 Task: Select the Western(iso 8859-3) in the encoding.
Action: Mouse moved to (15, 587)
Screenshot: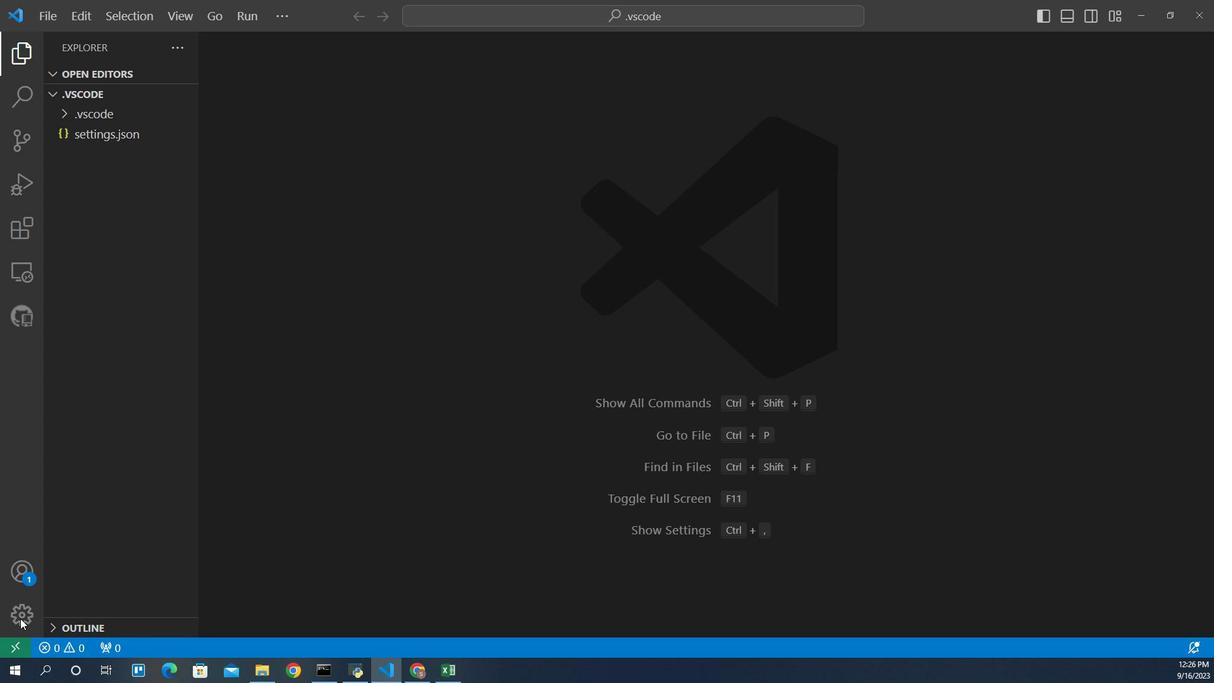 
Action: Mouse pressed left at (15, 587)
Screenshot: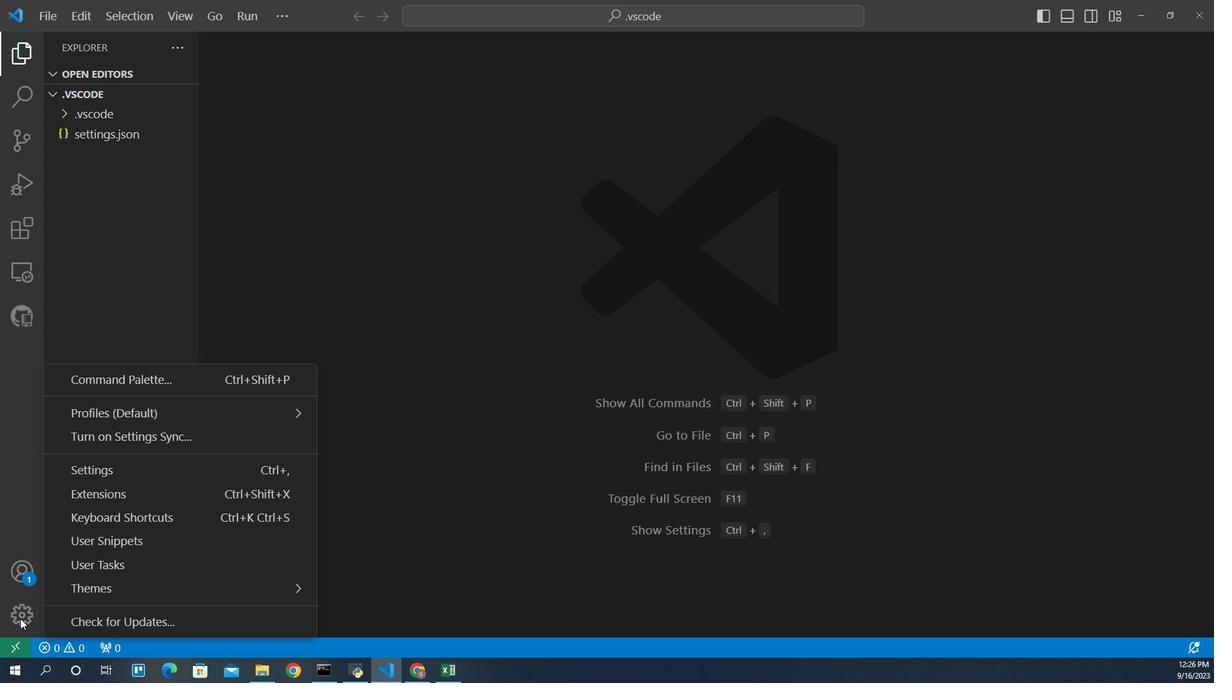 
Action: Mouse moved to (89, 456)
Screenshot: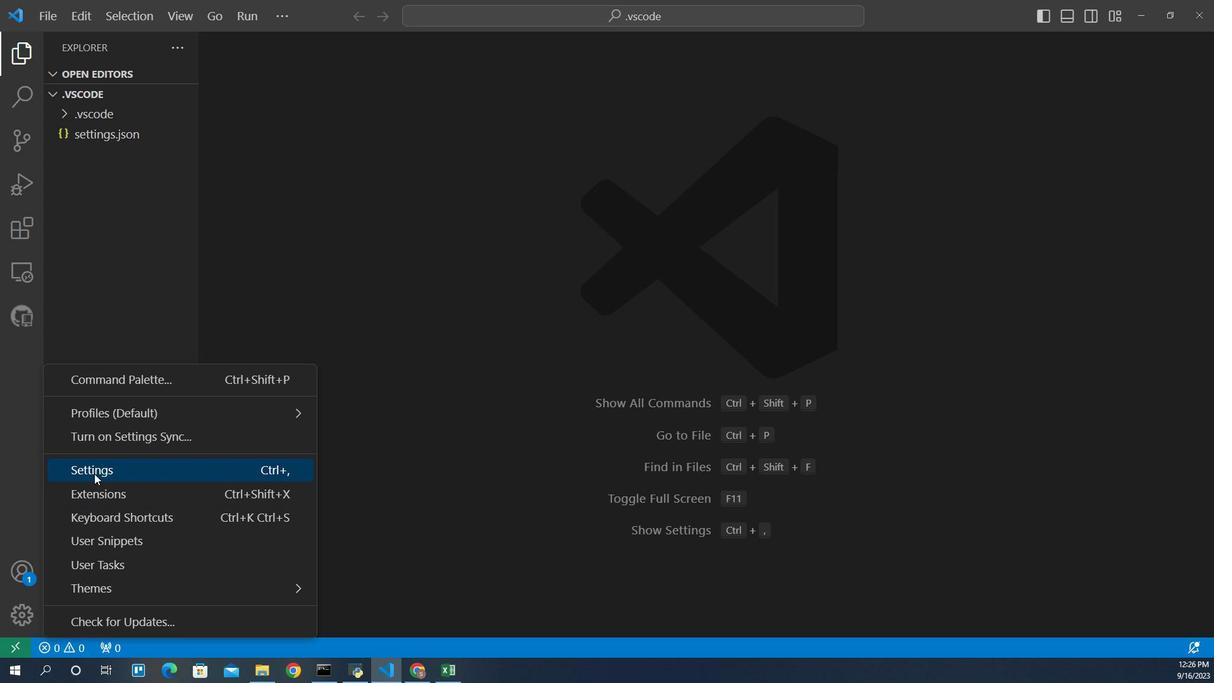 
Action: Mouse pressed left at (89, 456)
Screenshot: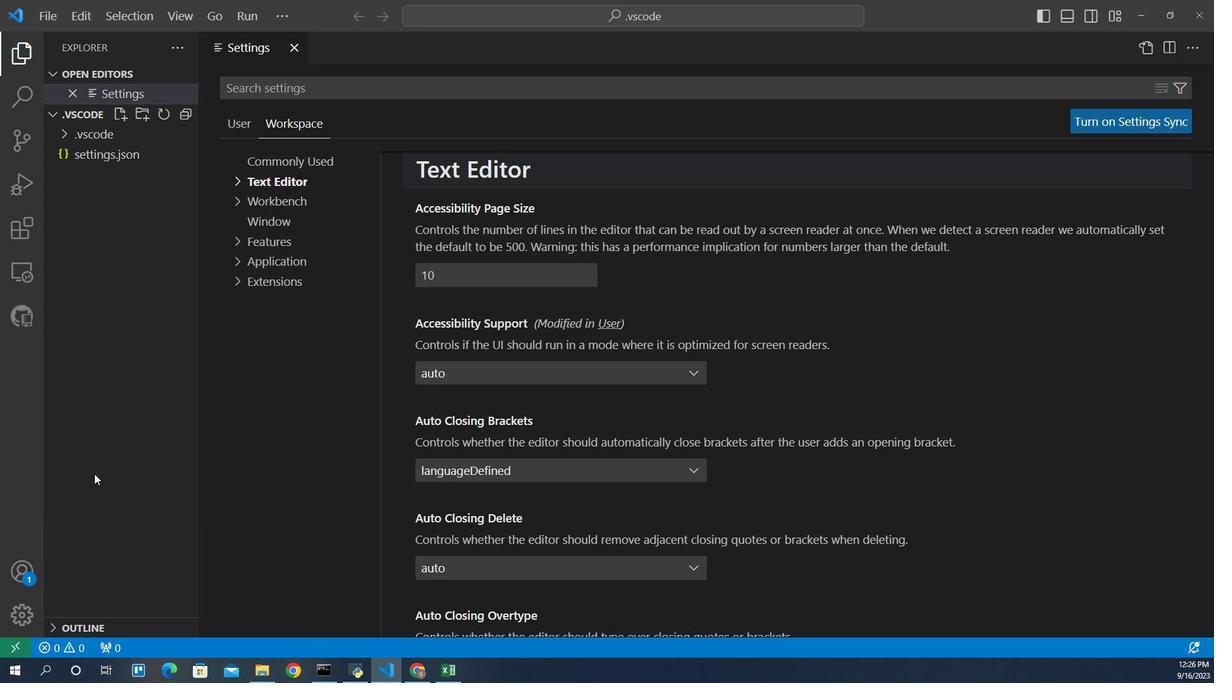 
Action: Mouse moved to (301, 141)
Screenshot: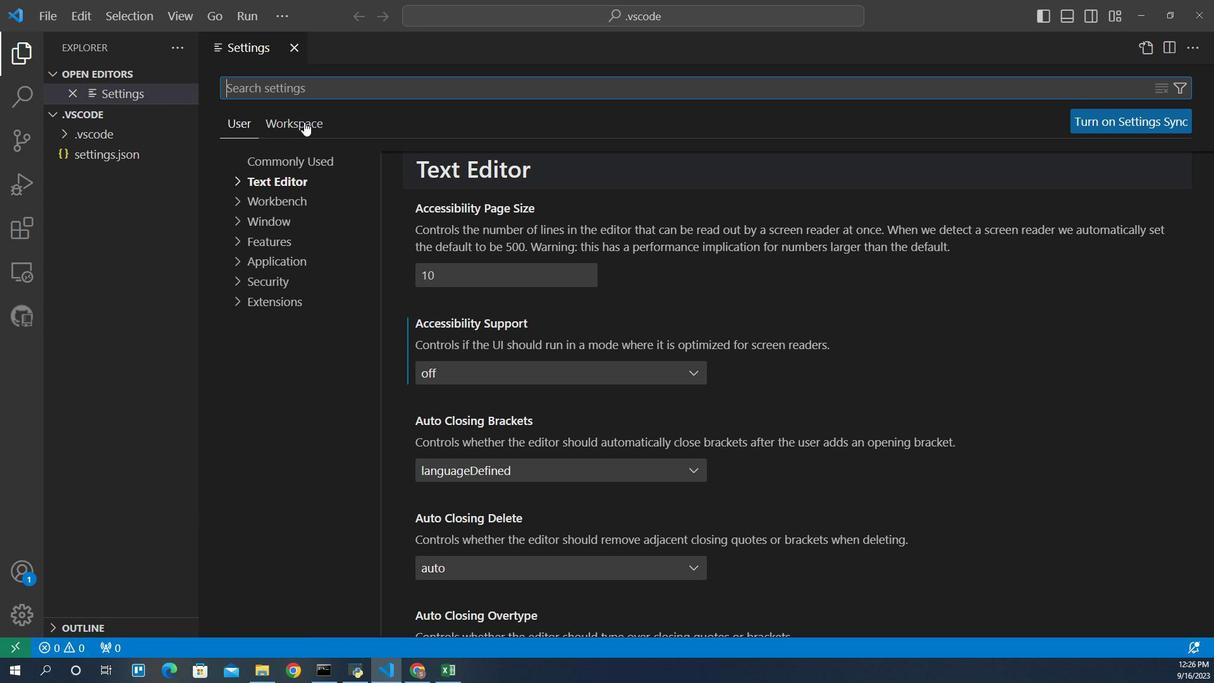 
Action: Mouse pressed left at (301, 141)
Screenshot: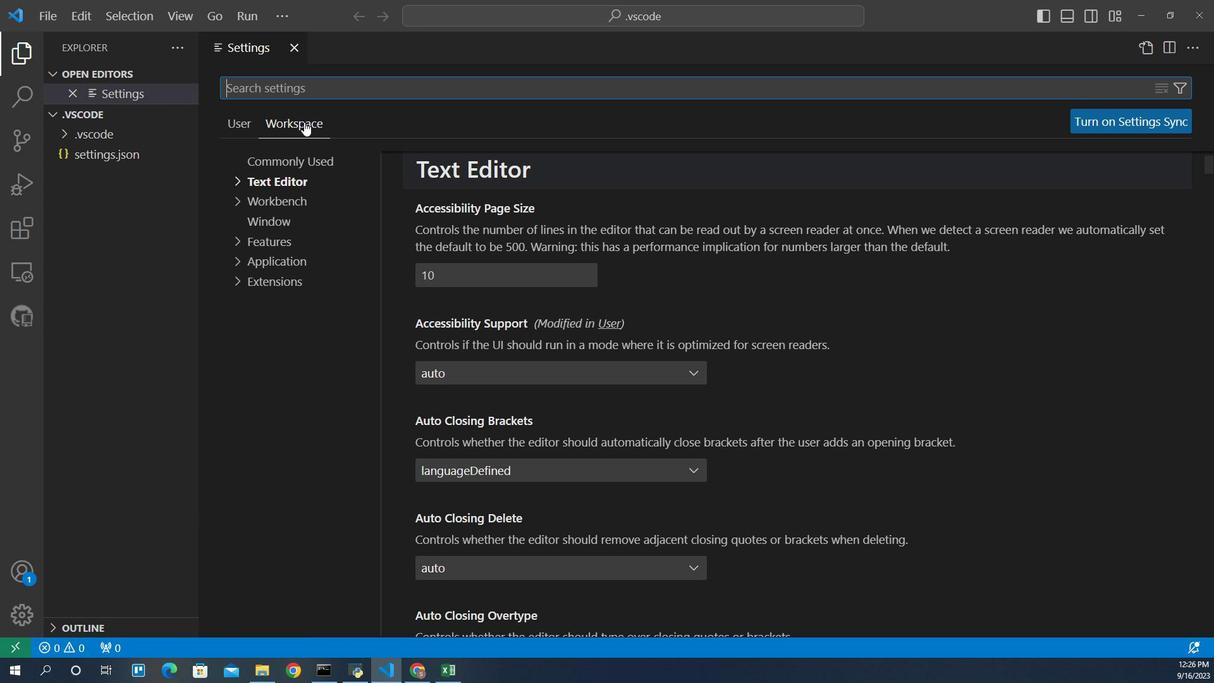 
Action: Mouse moved to (279, 197)
Screenshot: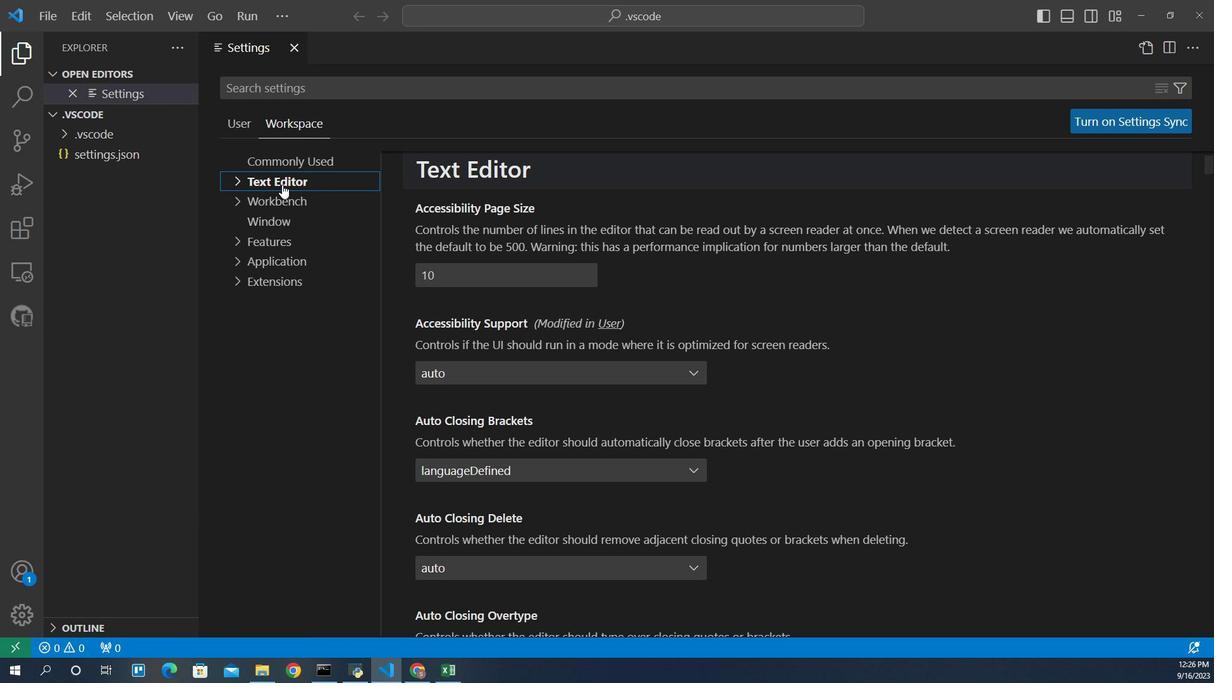 
Action: Mouse pressed left at (279, 197)
Screenshot: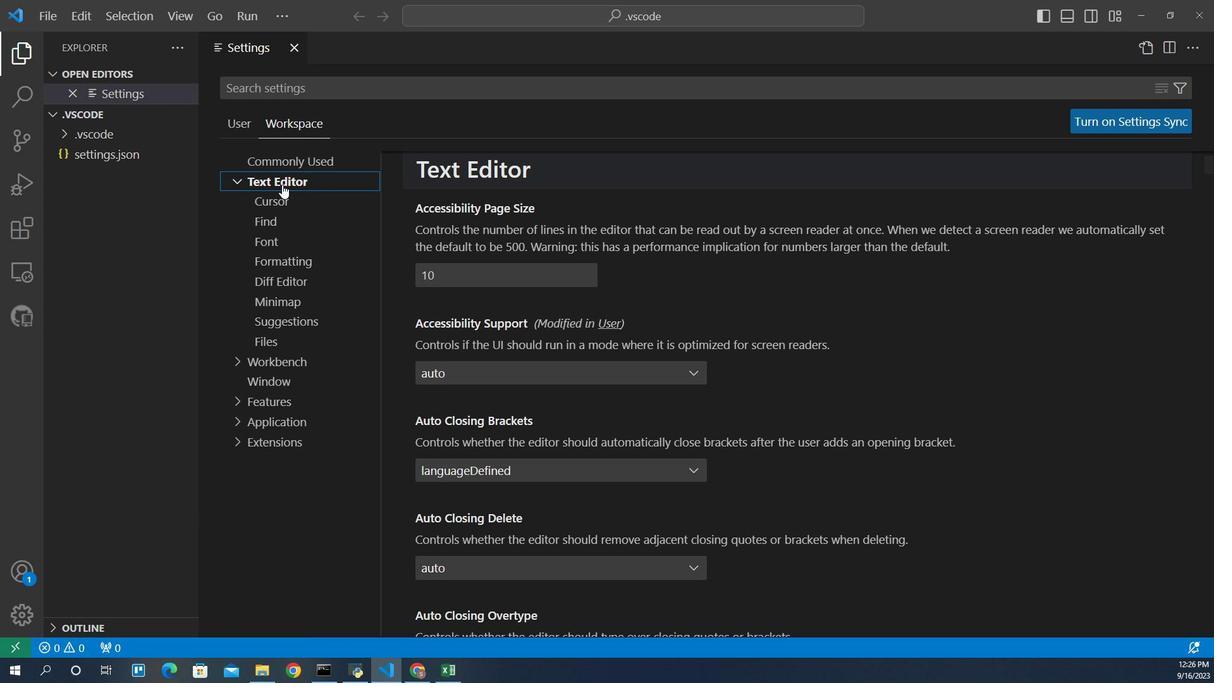 
Action: Mouse moved to (267, 335)
Screenshot: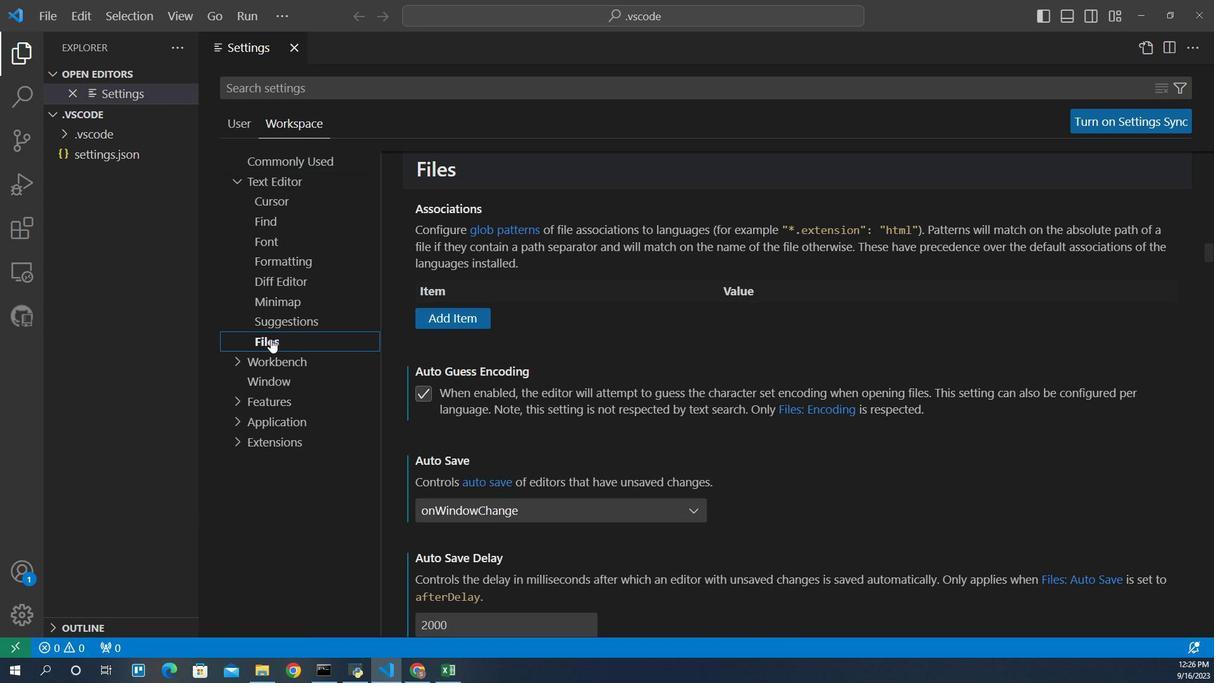 
Action: Mouse pressed left at (267, 335)
Screenshot: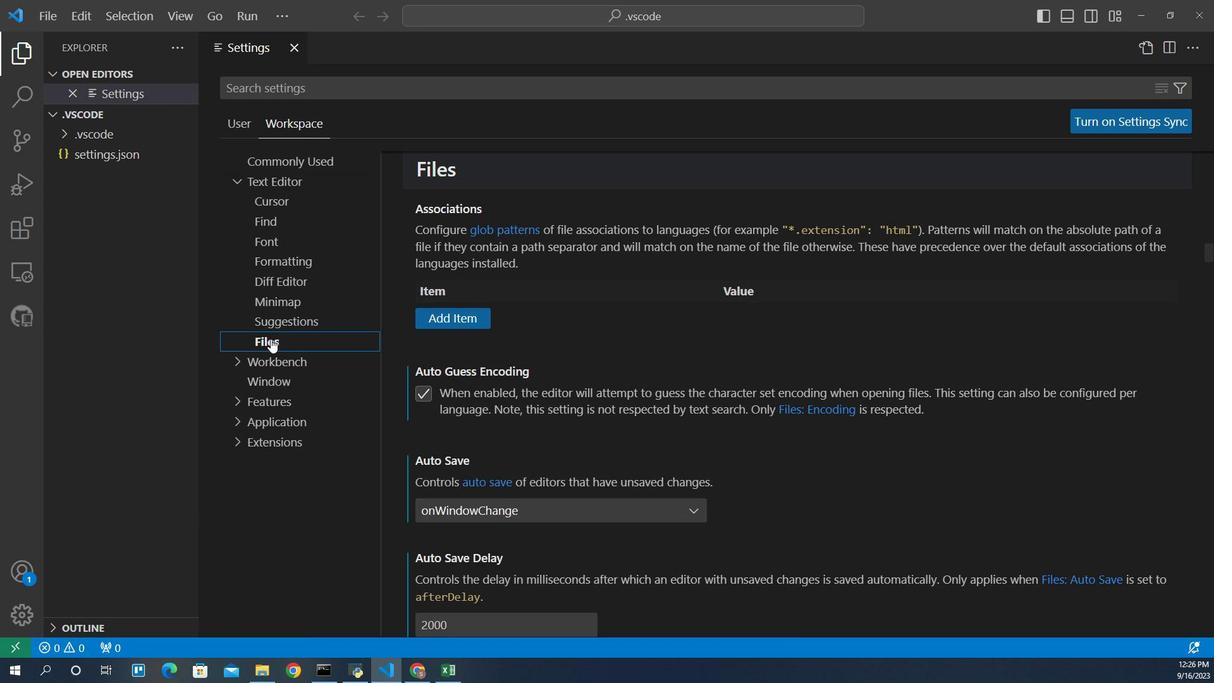 
Action: Mouse moved to (560, 438)
Screenshot: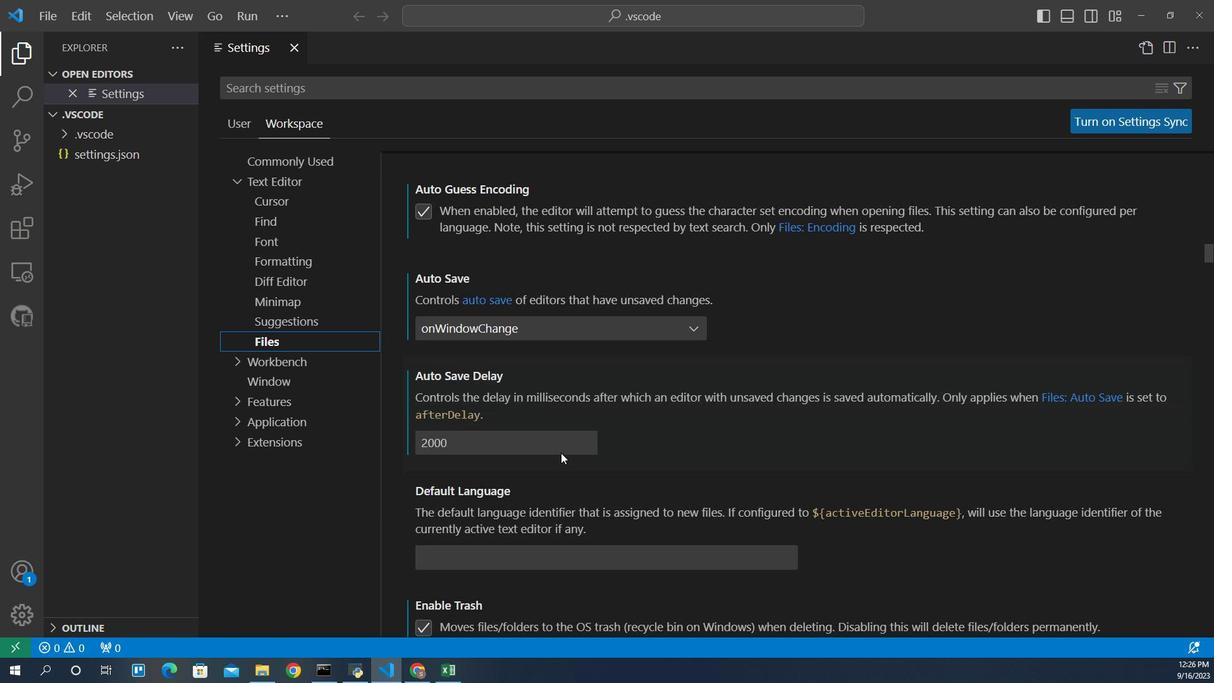 
Action: Mouse scrolled (560, 437) with delta (0, 0)
Screenshot: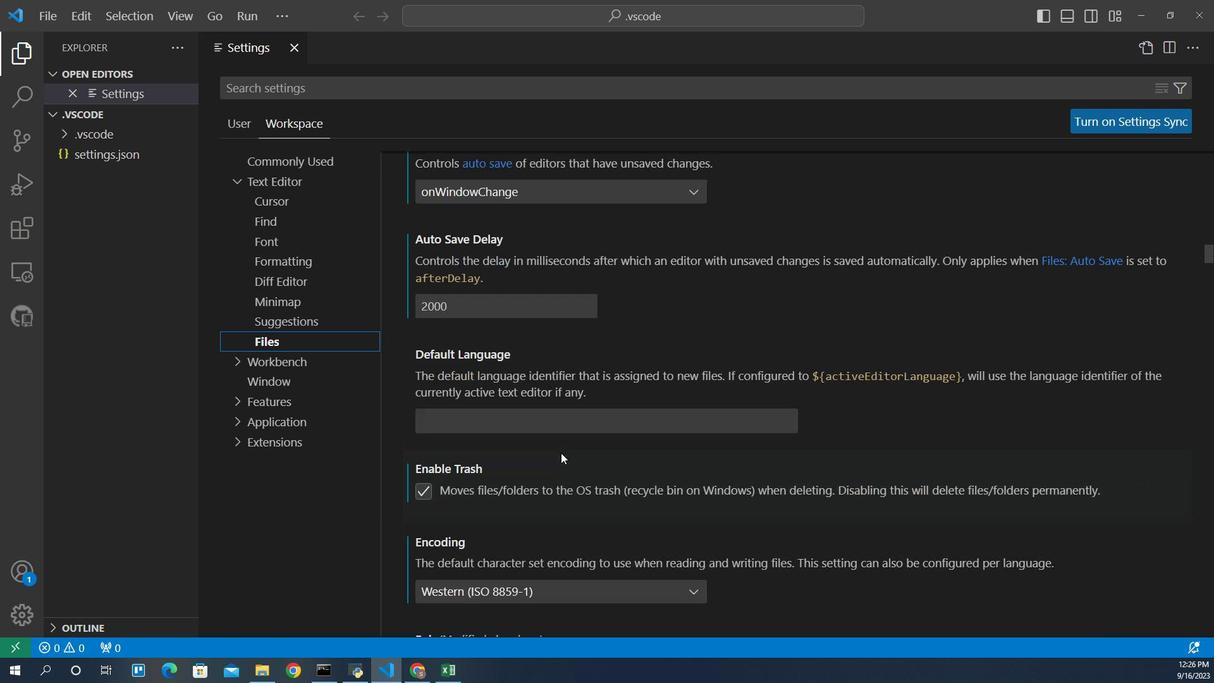 
Action: Mouse scrolled (560, 437) with delta (0, 0)
Screenshot: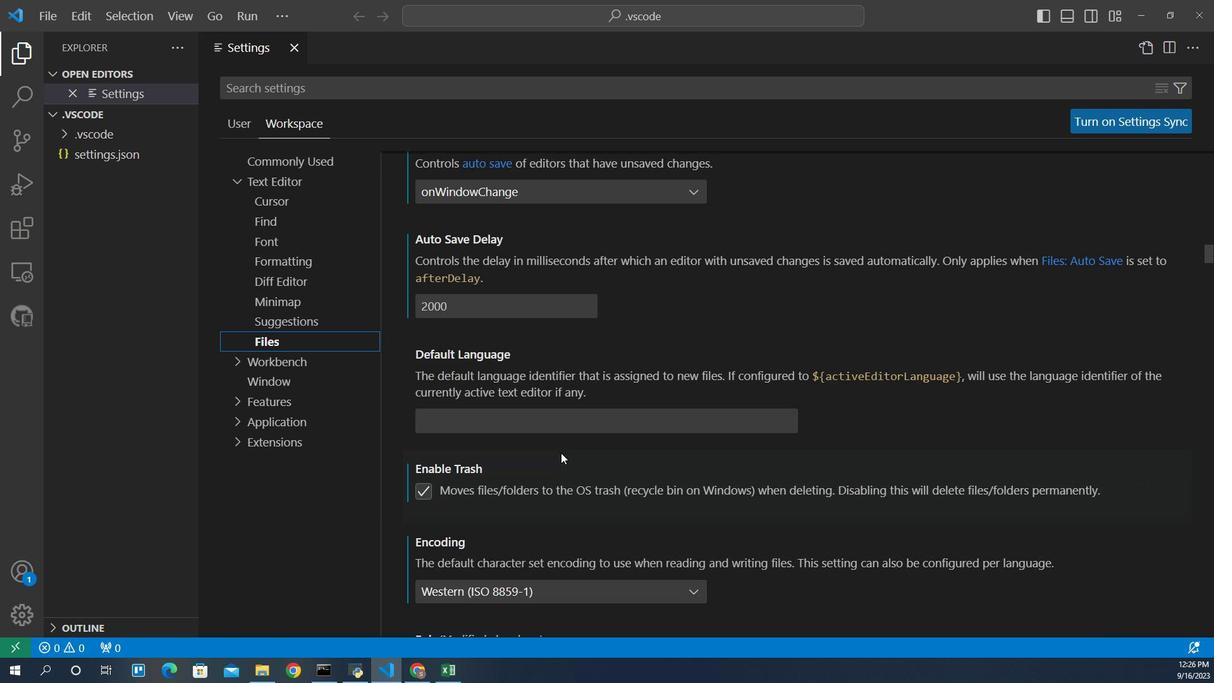 
Action: Mouse scrolled (560, 437) with delta (0, 0)
Screenshot: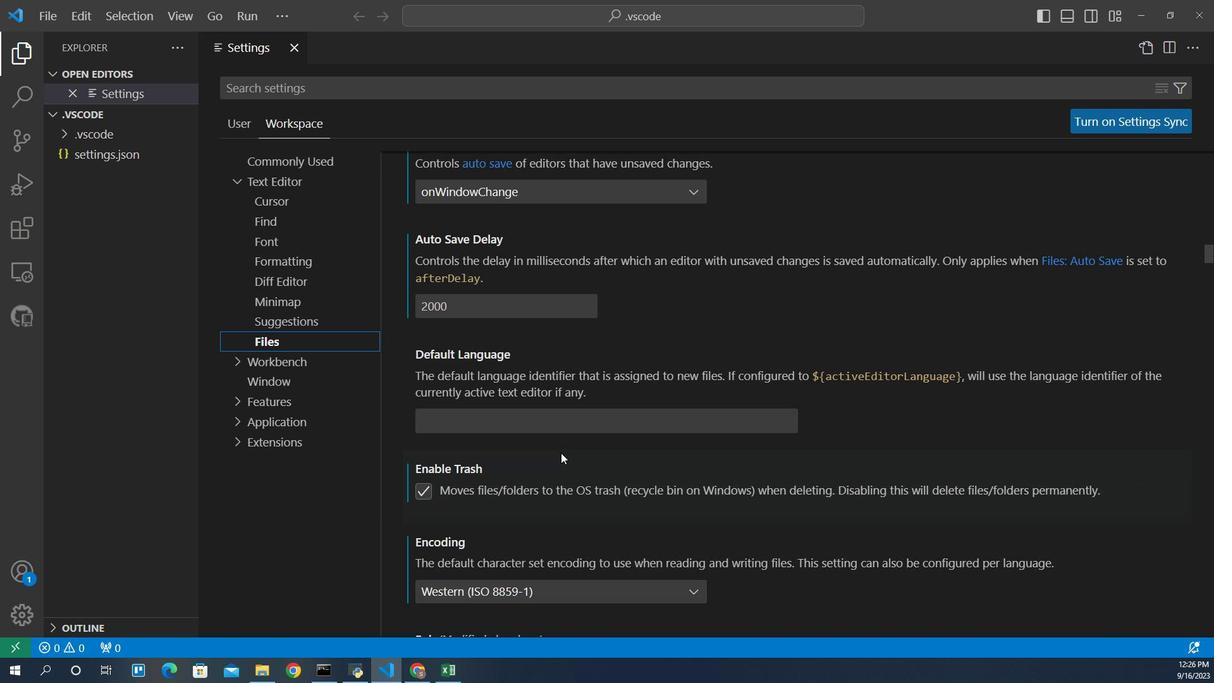 
Action: Mouse scrolled (560, 437) with delta (0, 0)
Screenshot: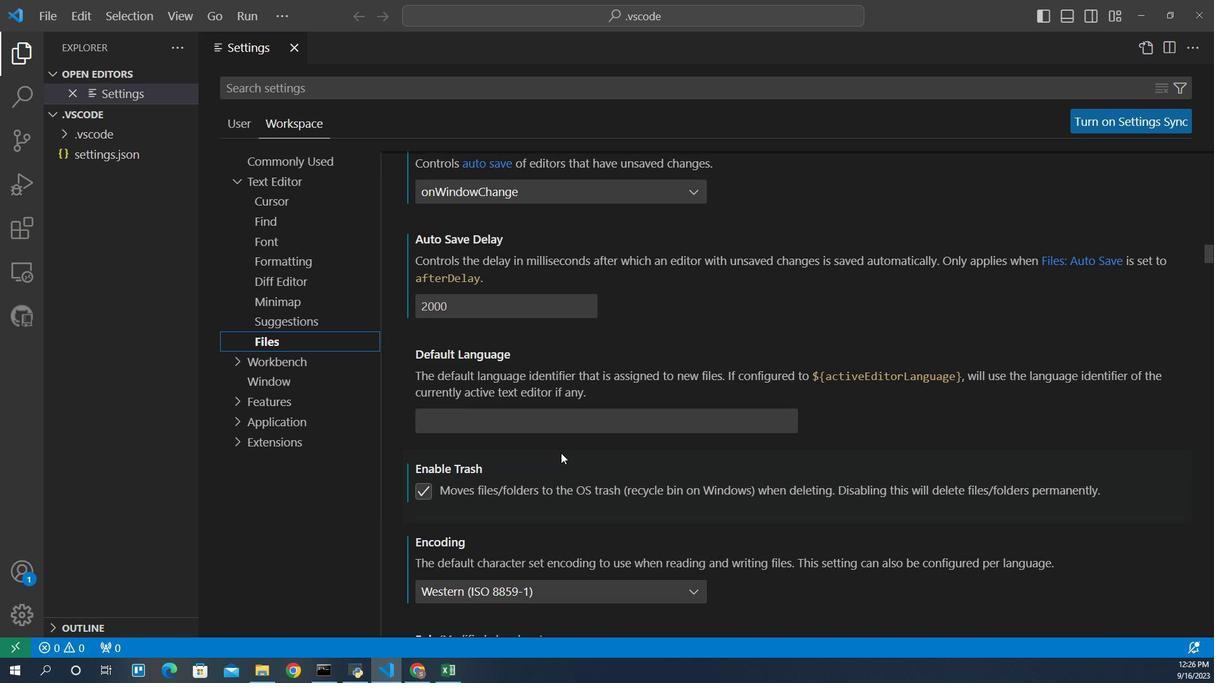 
Action: Mouse scrolled (560, 437) with delta (0, 0)
Screenshot: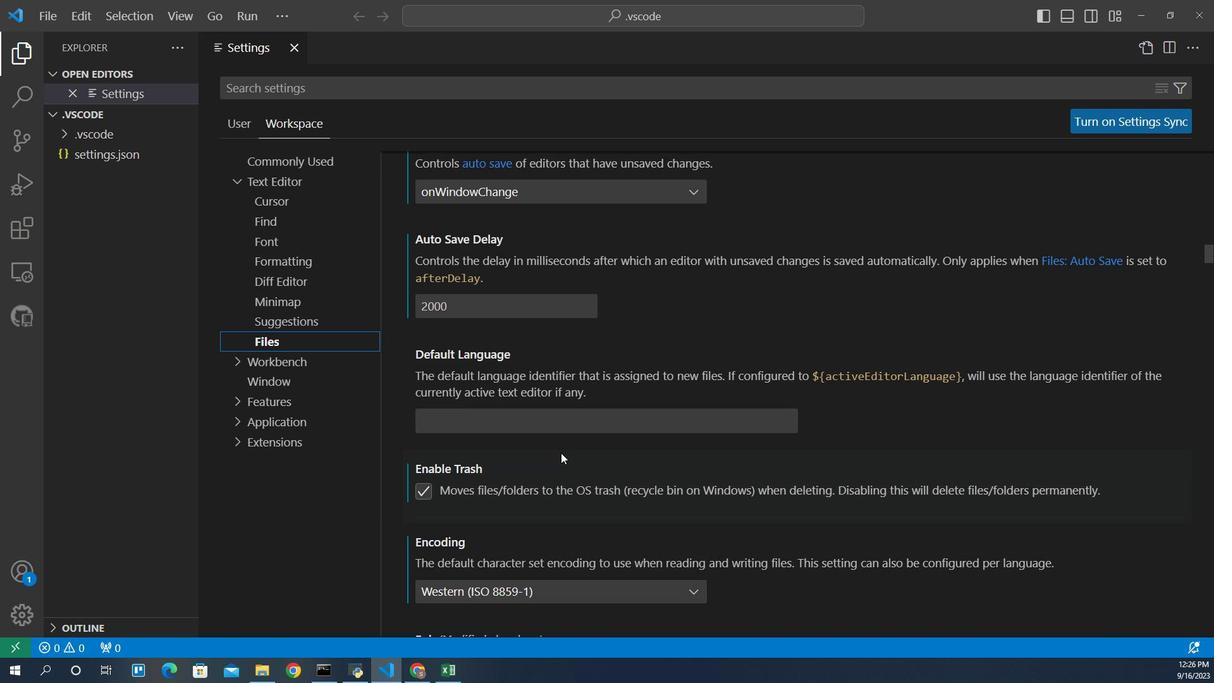 
Action: Mouse scrolled (560, 437) with delta (0, 0)
Screenshot: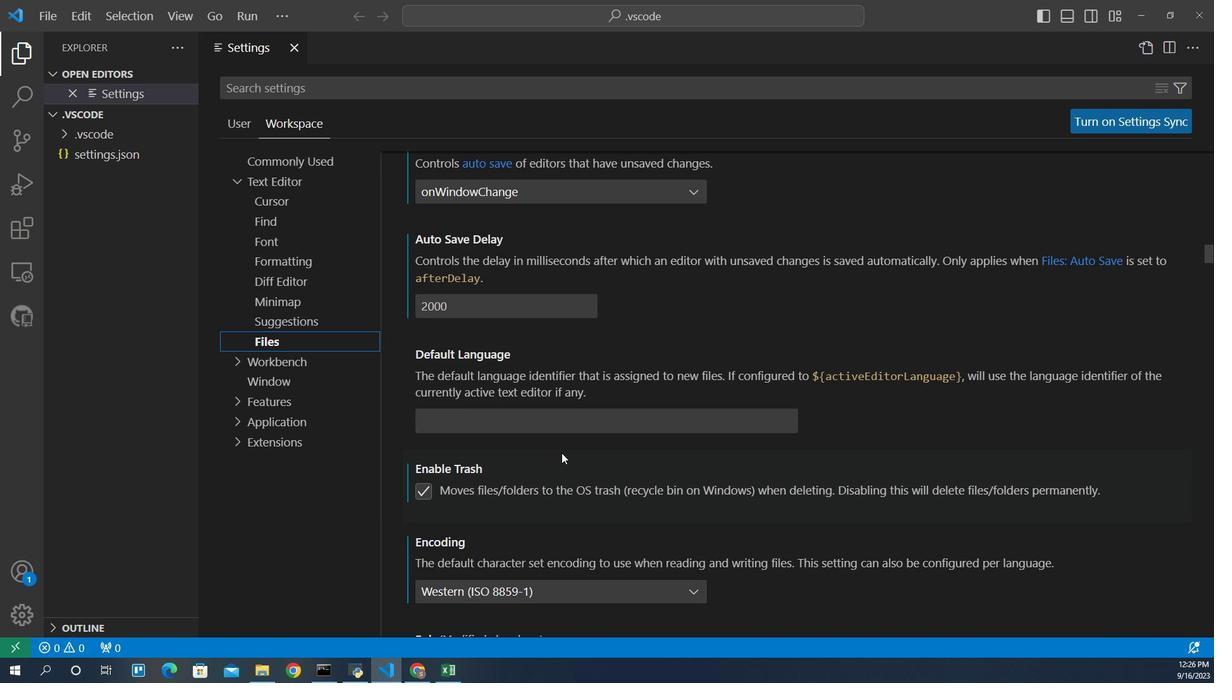 
Action: Mouse scrolled (560, 437) with delta (0, 0)
Screenshot: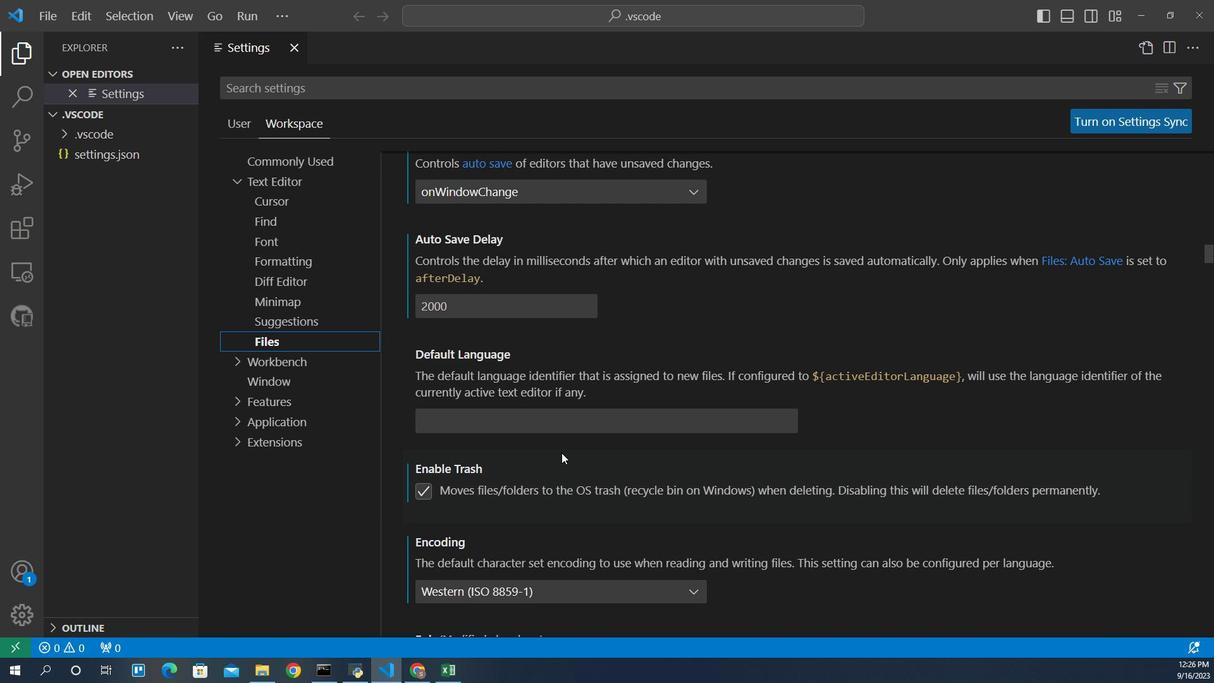 
Action: Mouse moved to (562, 439)
Screenshot: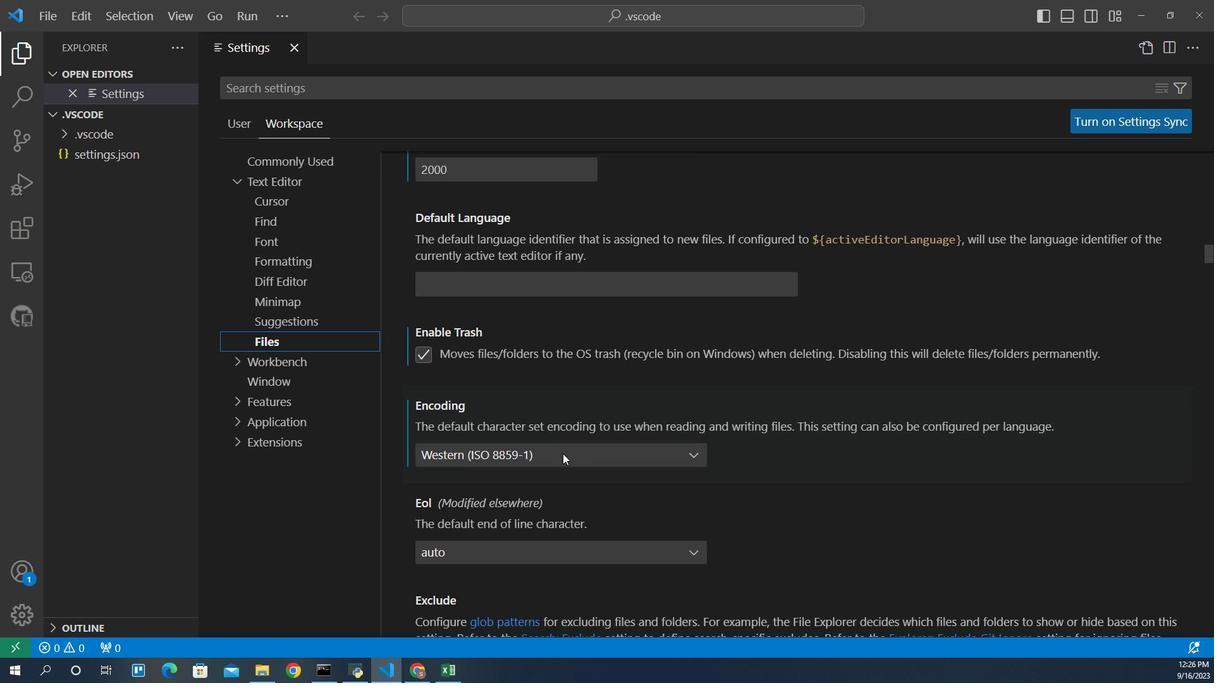 
Action: Mouse scrolled (562, 438) with delta (0, 0)
Screenshot: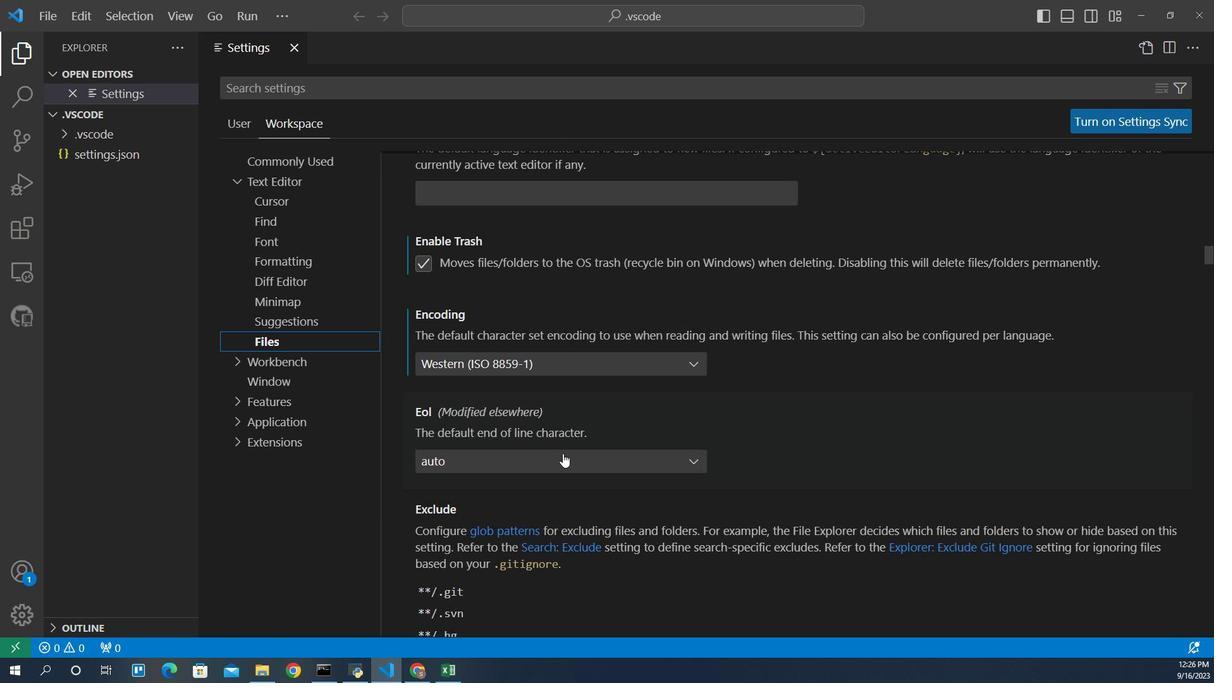 
Action: Mouse scrolled (562, 438) with delta (0, 0)
Screenshot: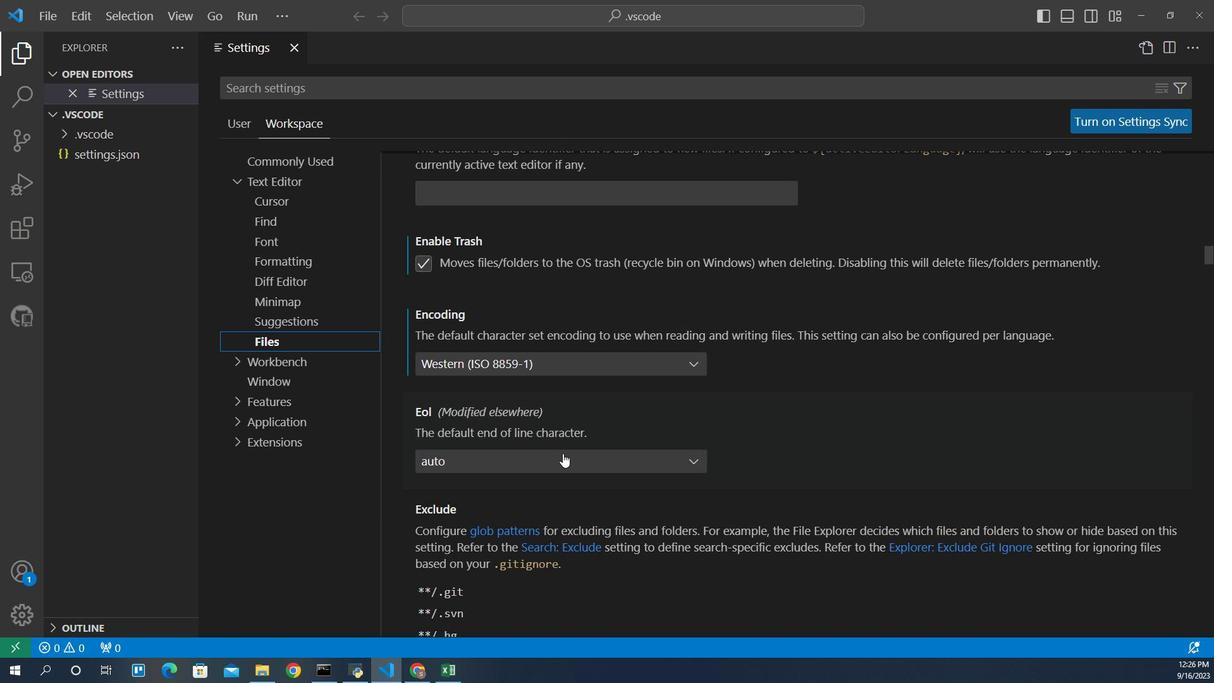 
Action: Mouse scrolled (562, 438) with delta (0, 0)
Screenshot: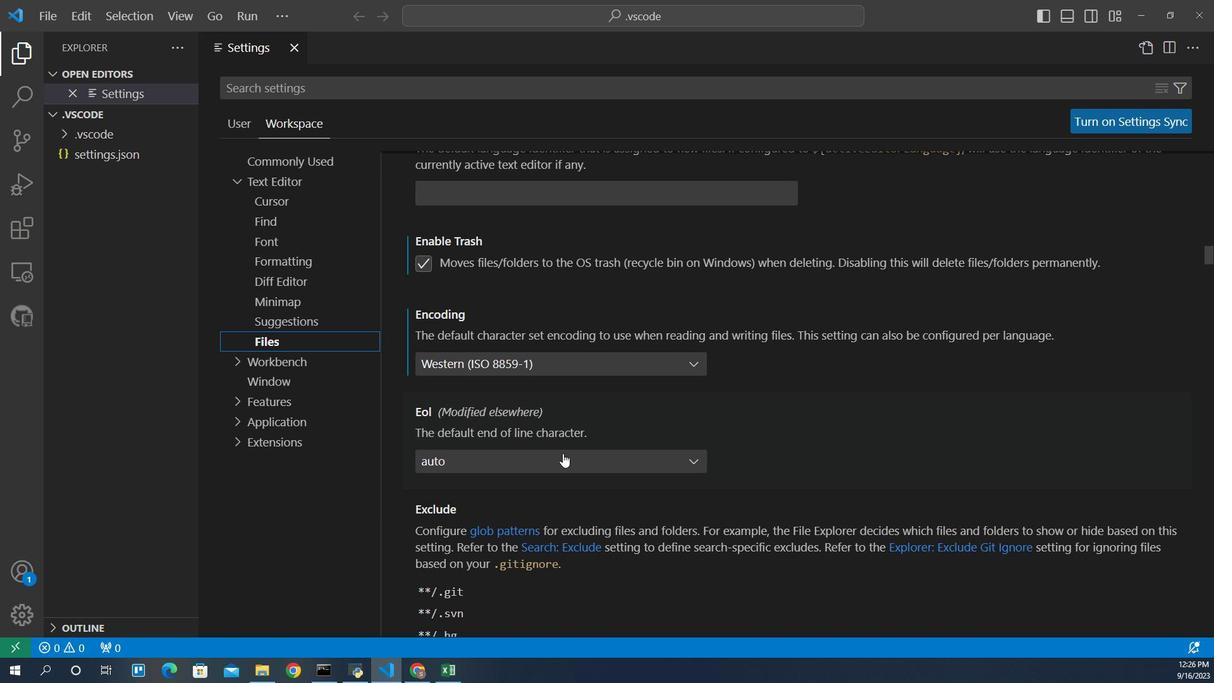 
Action: Mouse scrolled (562, 438) with delta (0, 0)
Screenshot: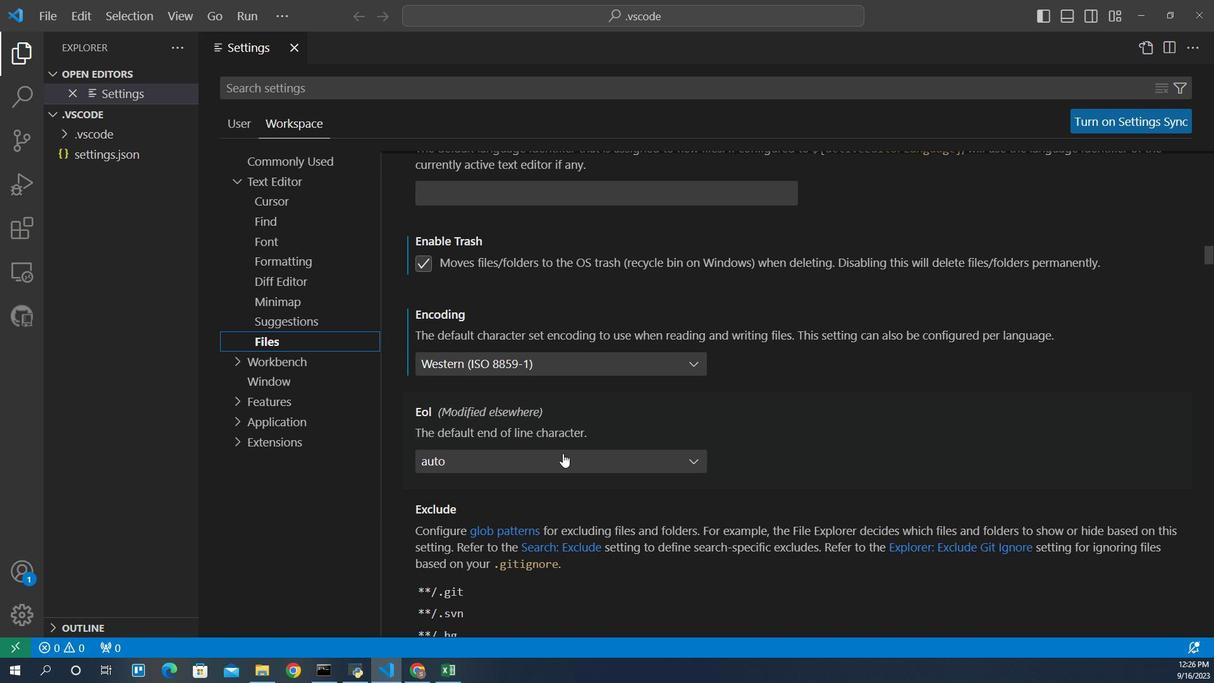 
Action: Mouse scrolled (562, 438) with delta (0, 0)
Screenshot: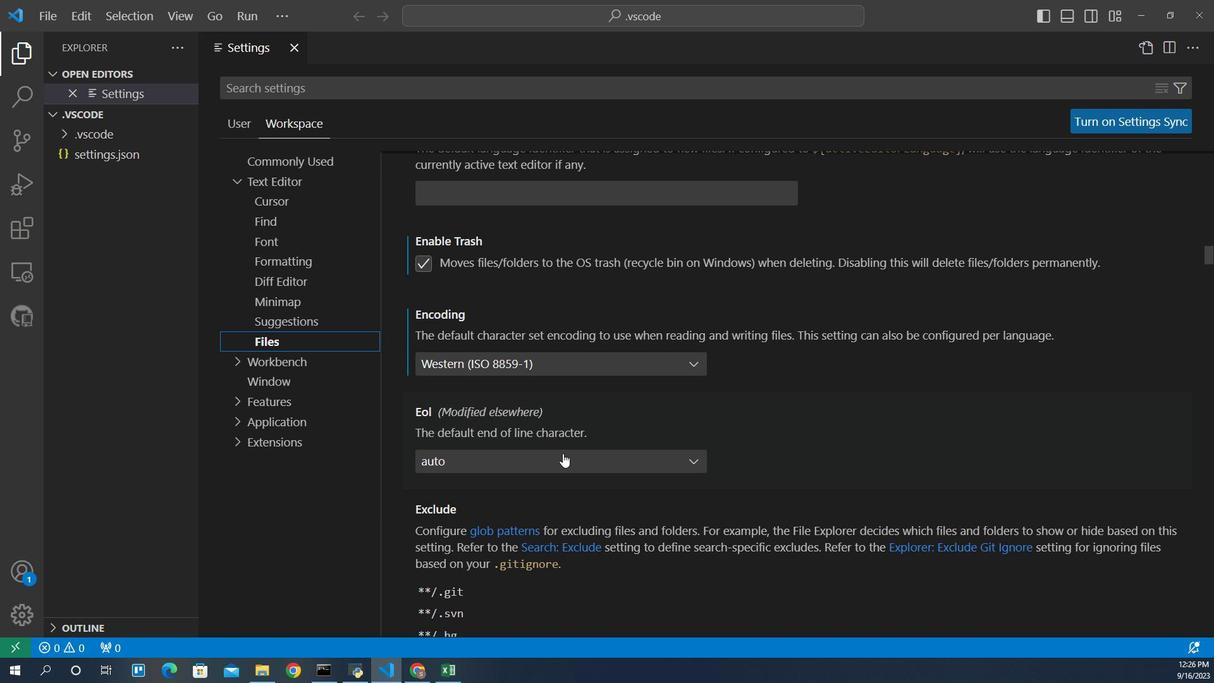 
Action: Mouse moved to (569, 361)
Screenshot: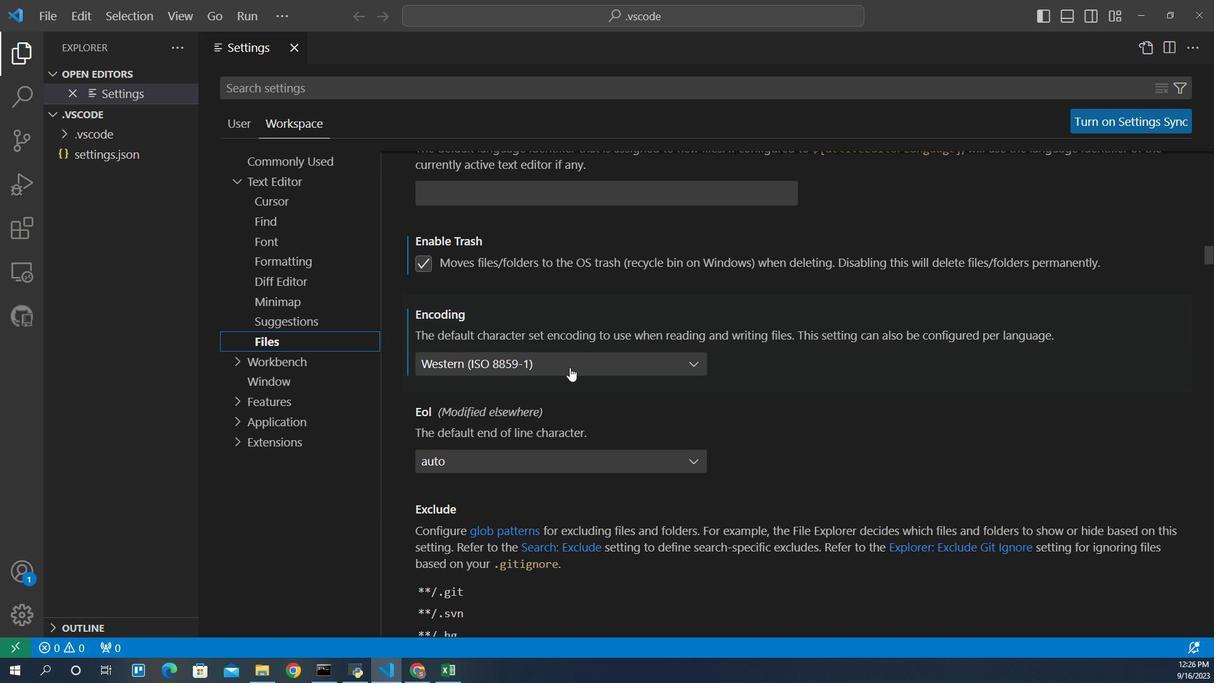 
Action: Mouse pressed left at (569, 361)
Screenshot: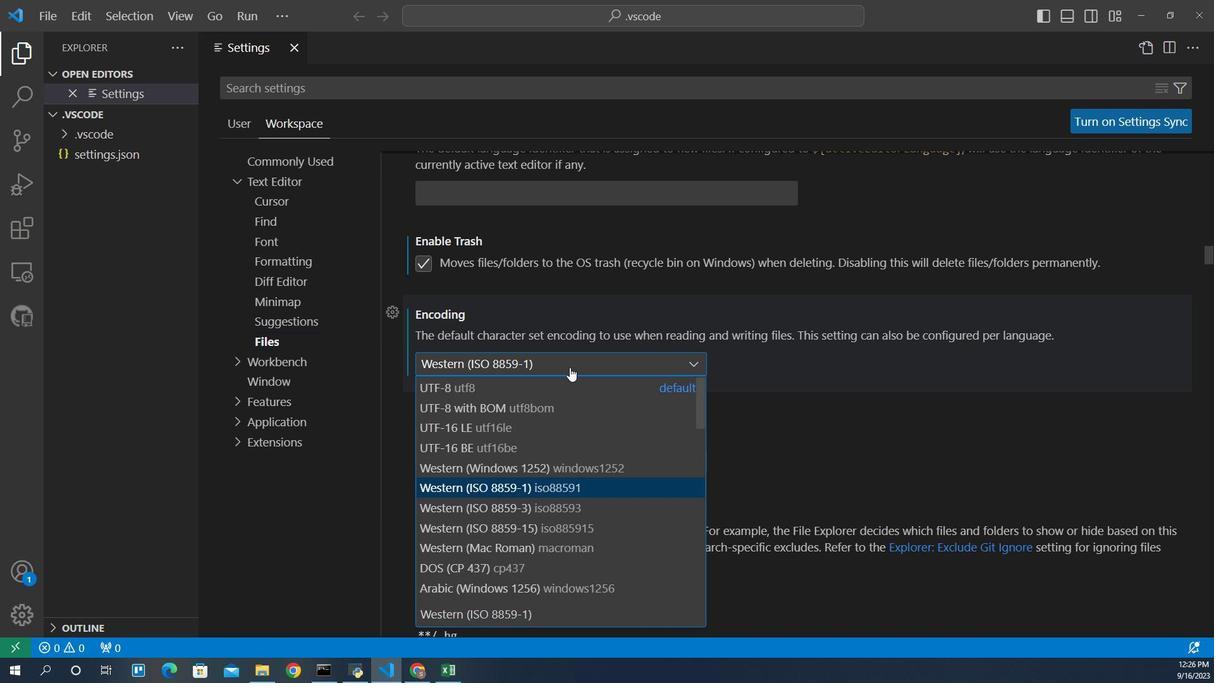 
Action: Mouse moved to (532, 489)
Screenshot: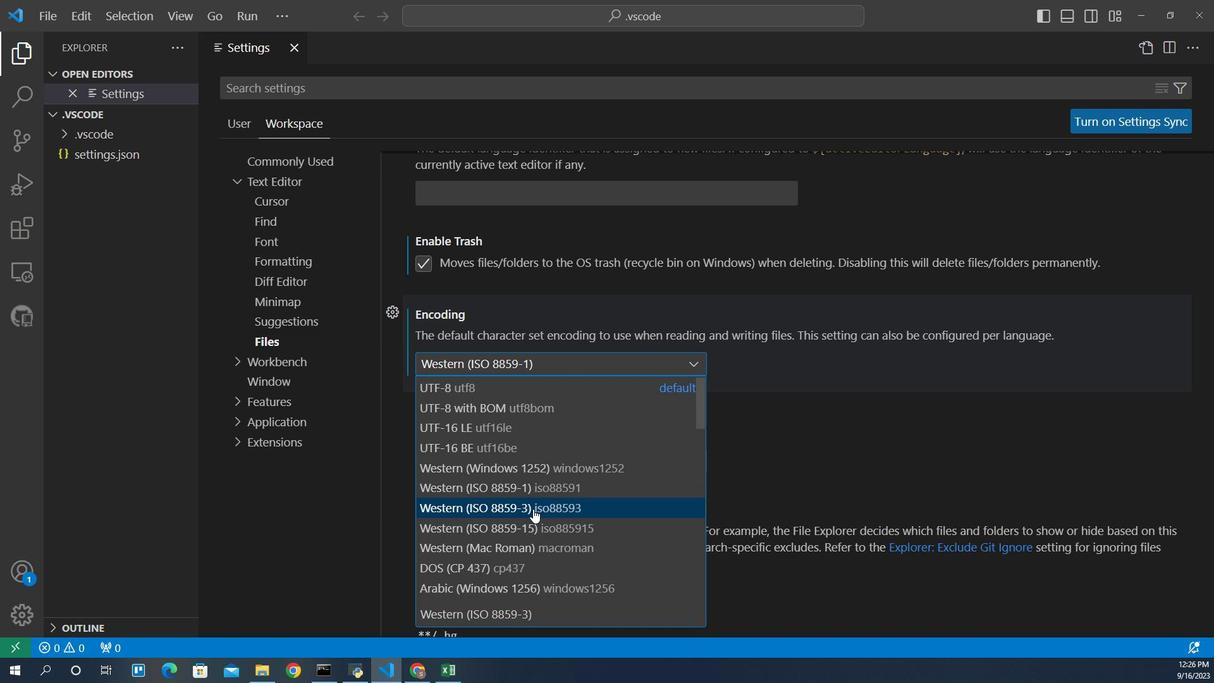 
Action: Mouse pressed left at (532, 489)
Screenshot: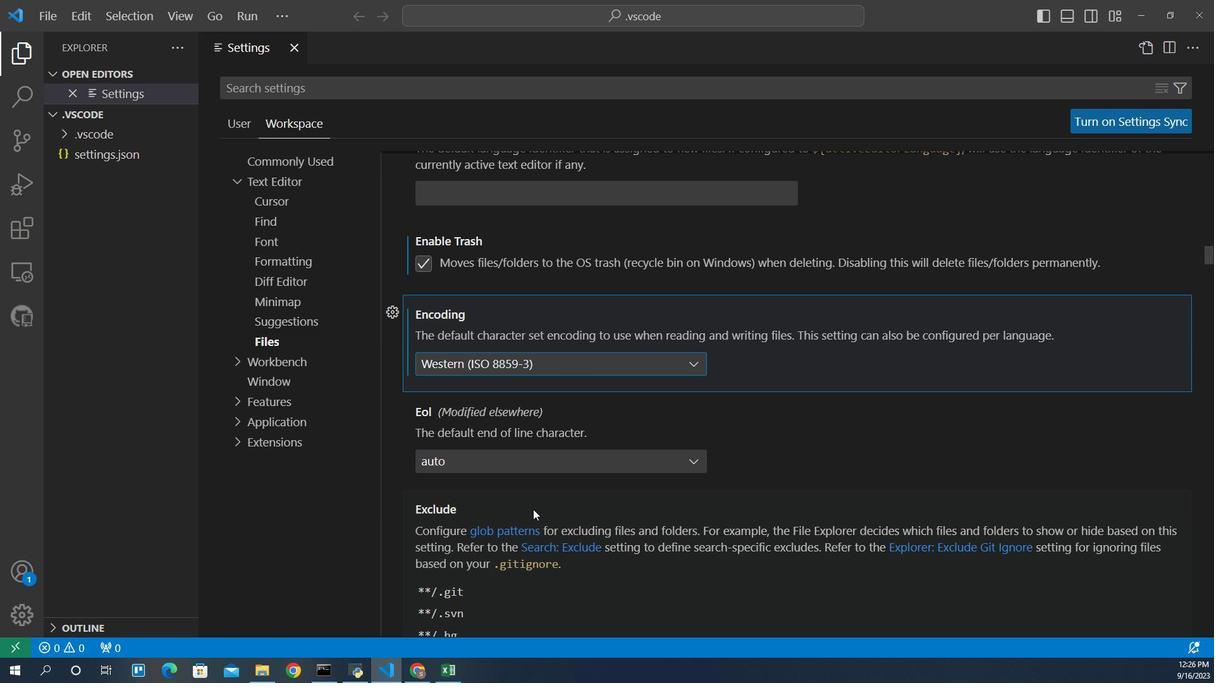 
Action: Mouse moved to (530, 377)
Screenshot: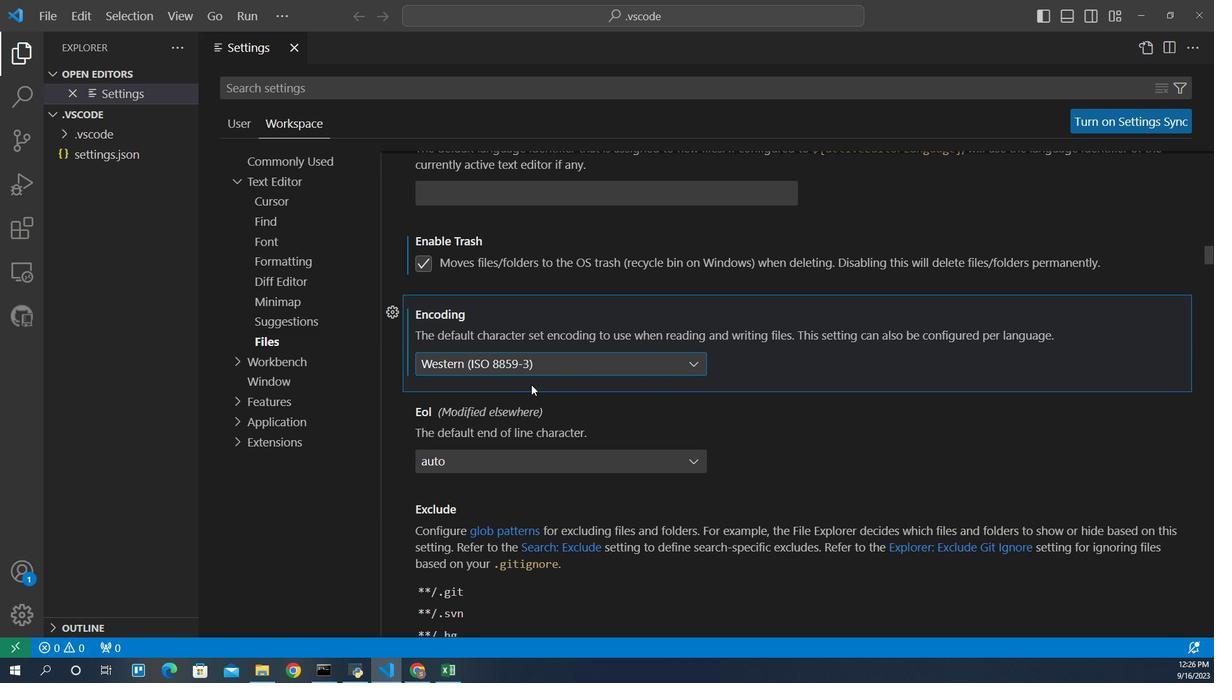 
